 Task: Add Dakota Organic Grass-Fed Beef Sirloin Steak to the cart.
Action: Mouse moved to (30, 110)
Screenshot: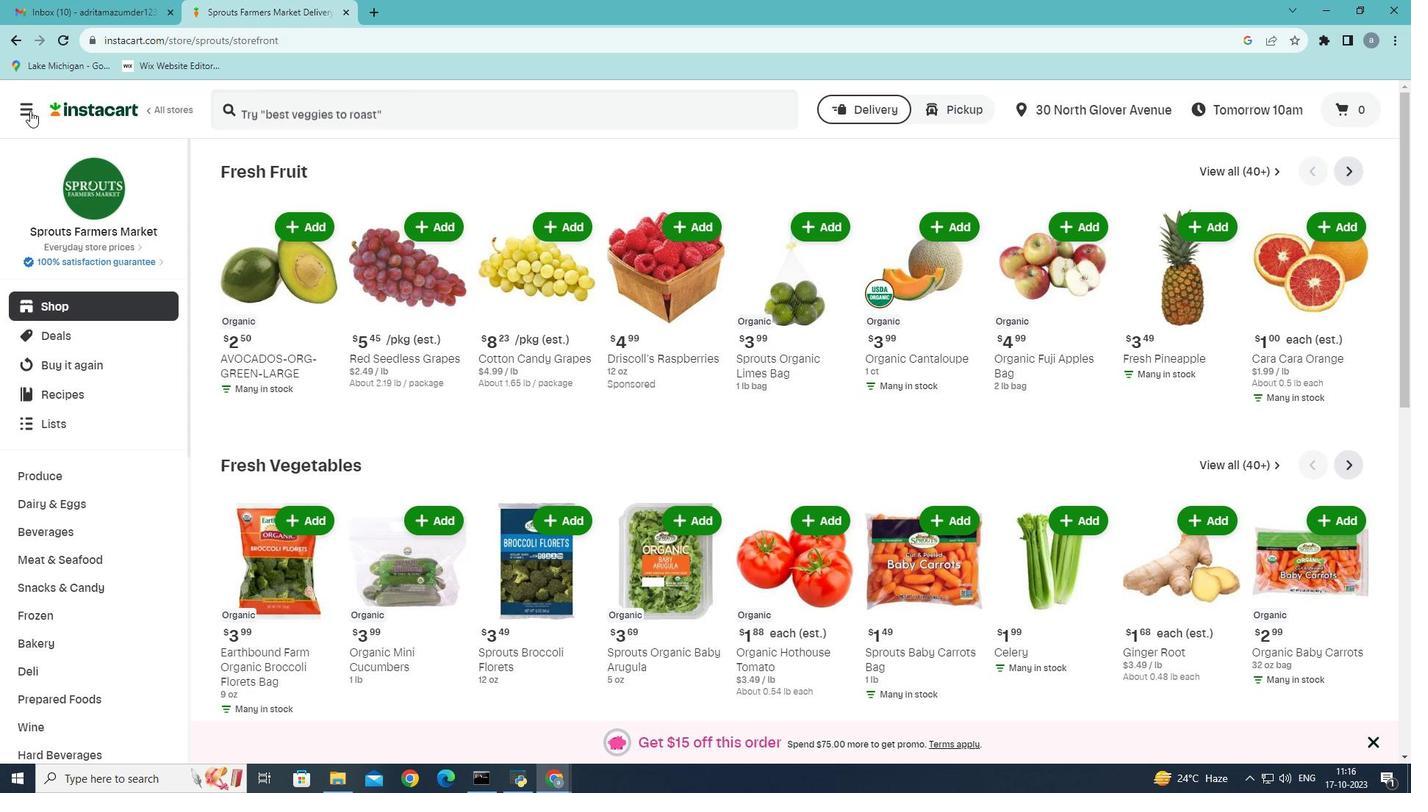 
Action: Mouse pressed left at (30, 110)
Screenshot: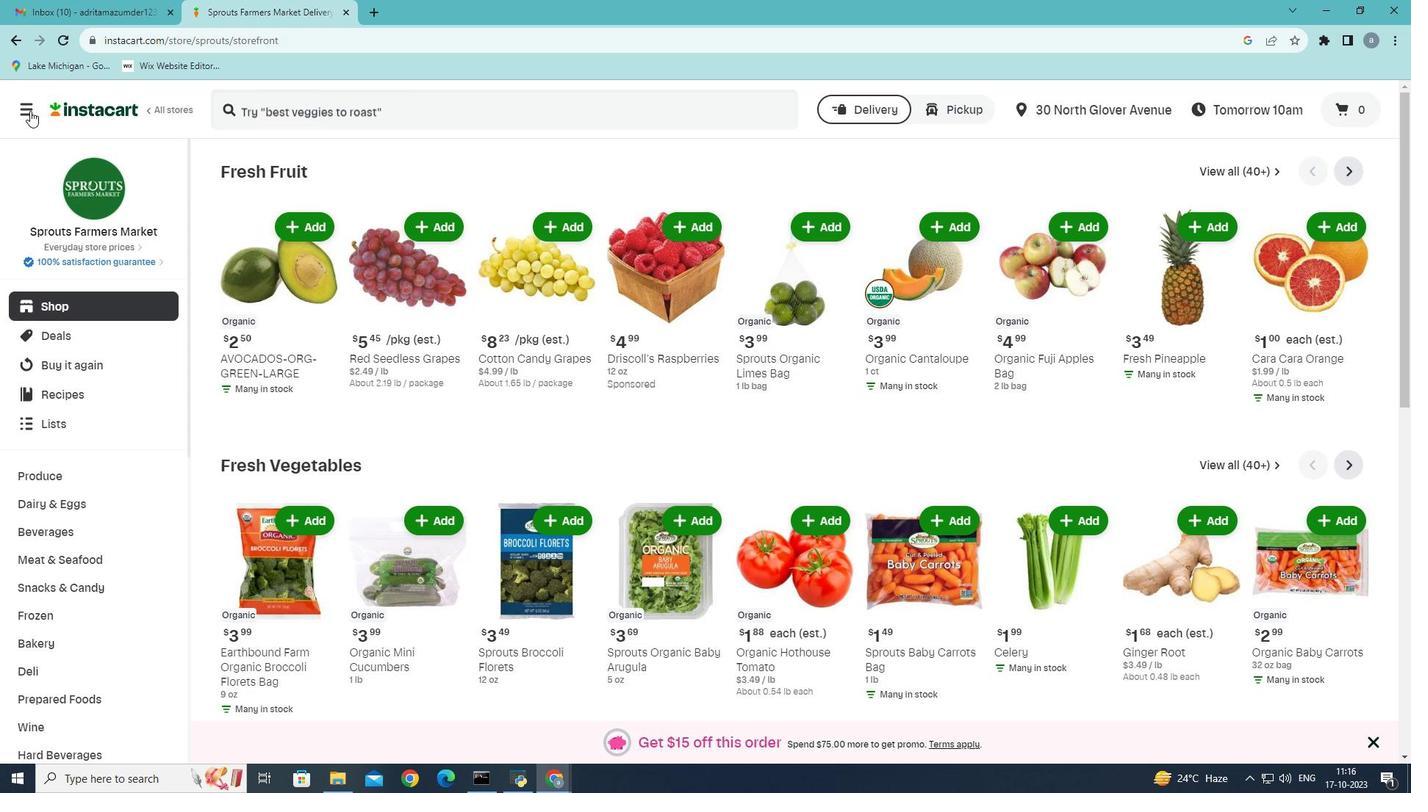 
Action: Mouse moved to (93, 427)
Screenshot: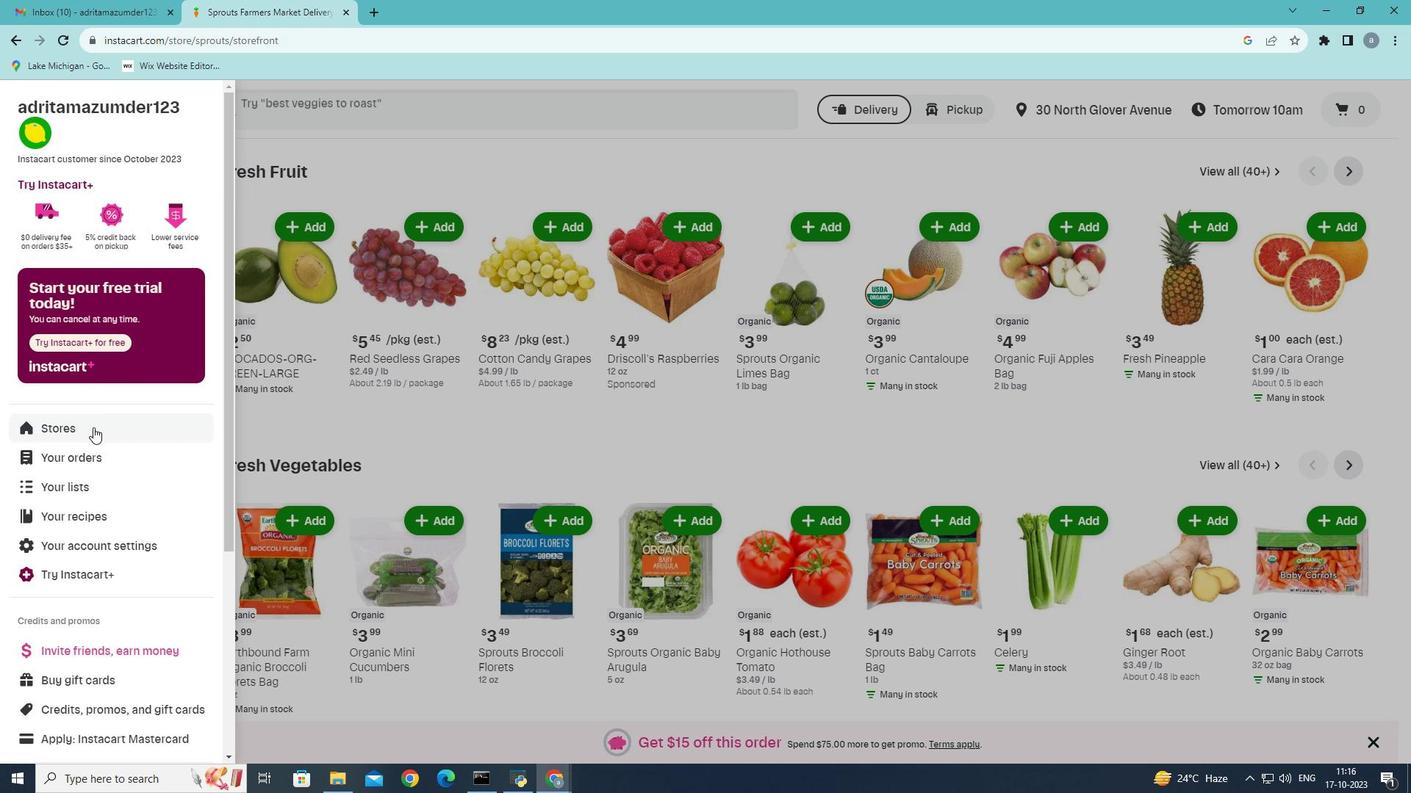 
Action: Mouse pressed left at (93, 427)
Screenshot: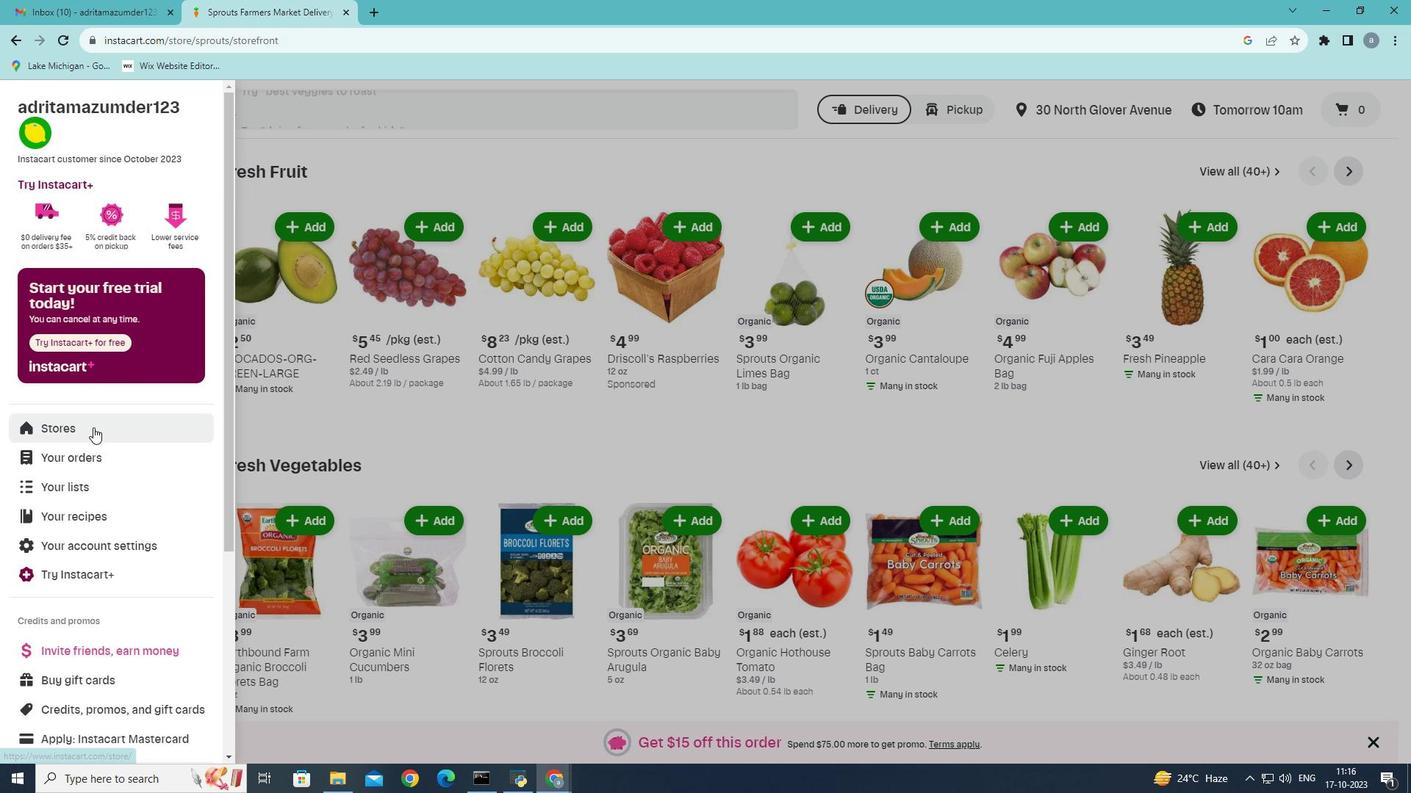 
Action: Mouse moved to (346, 150)
Screenshot: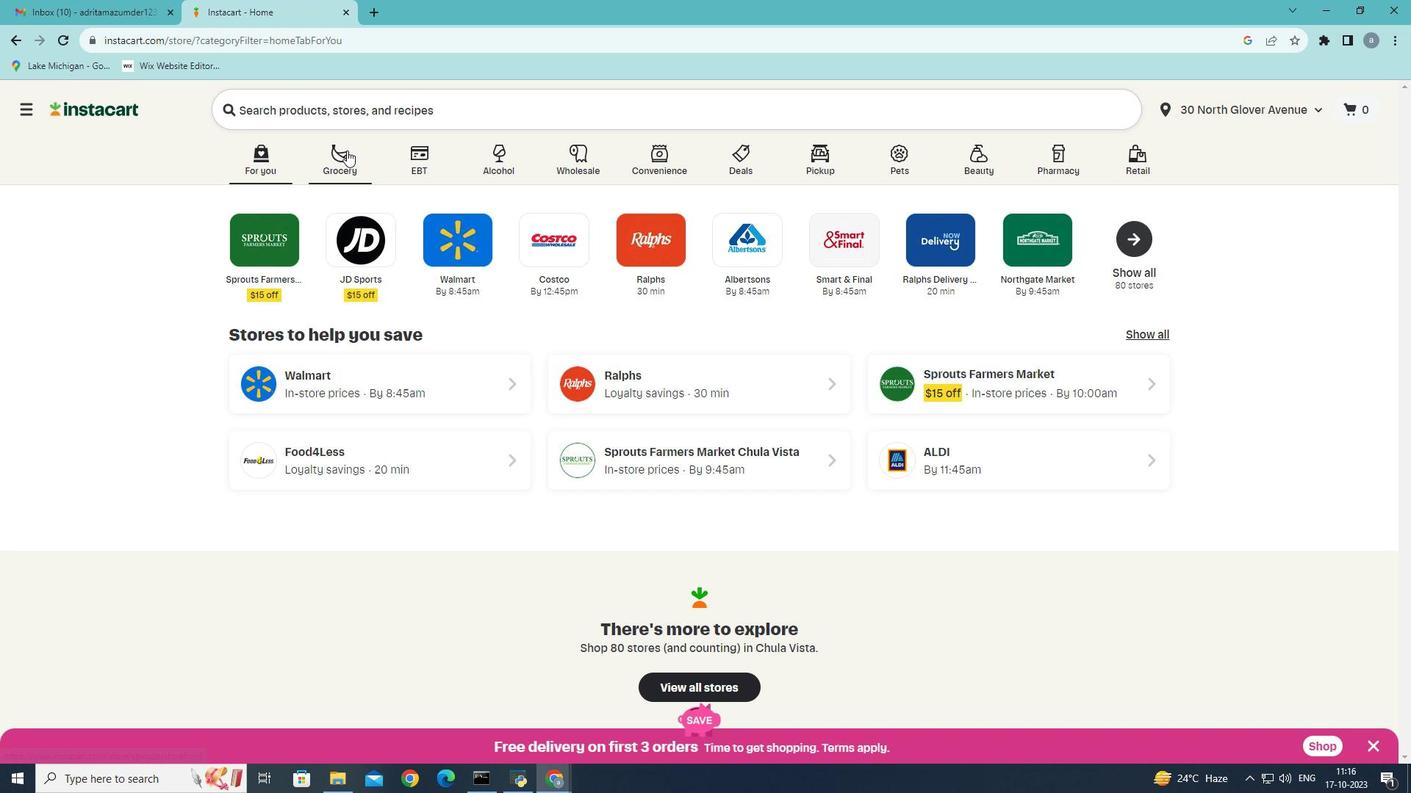 
Action: Mouse pressed left at (346, 150)
Screenshot: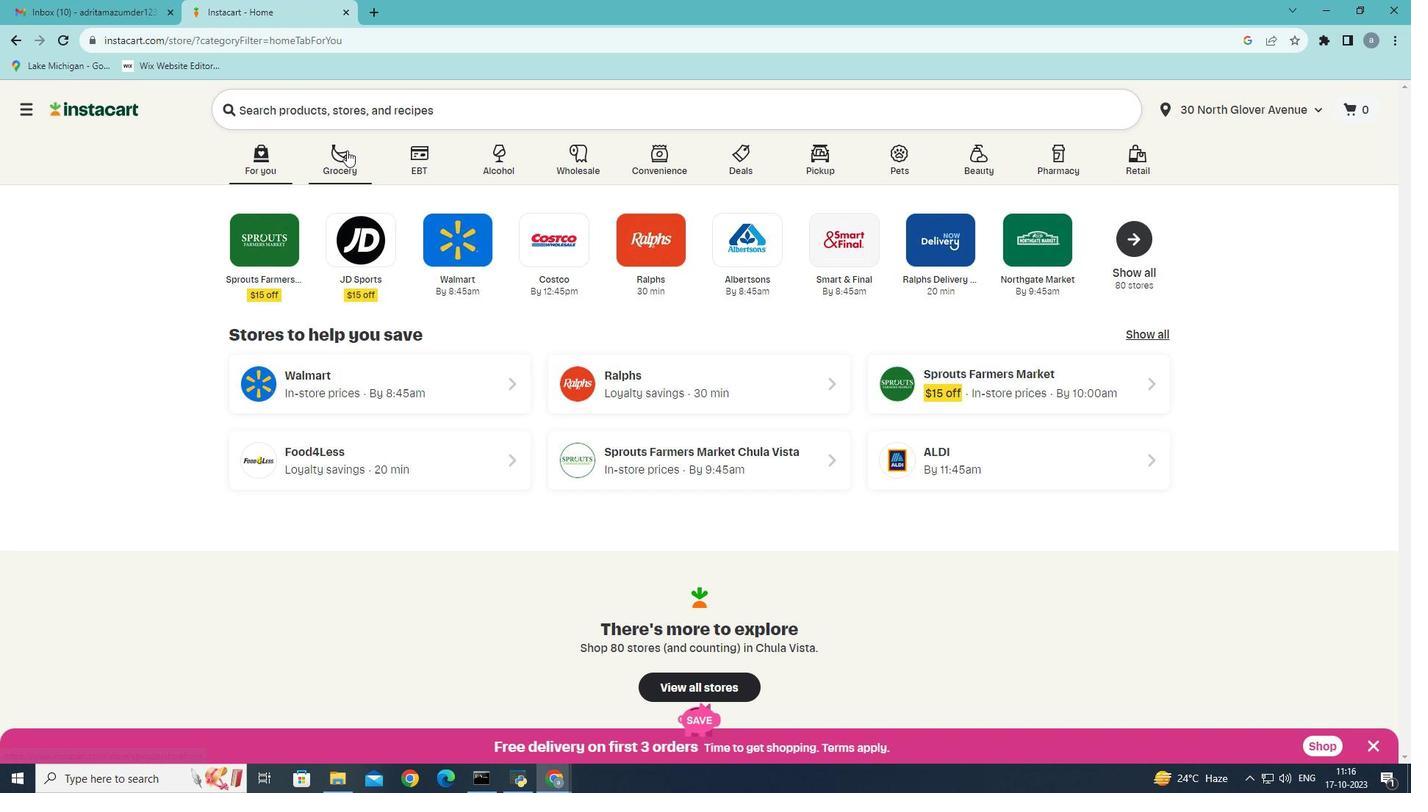 
Action: Mouse moved to (937, 343)
Screenshot: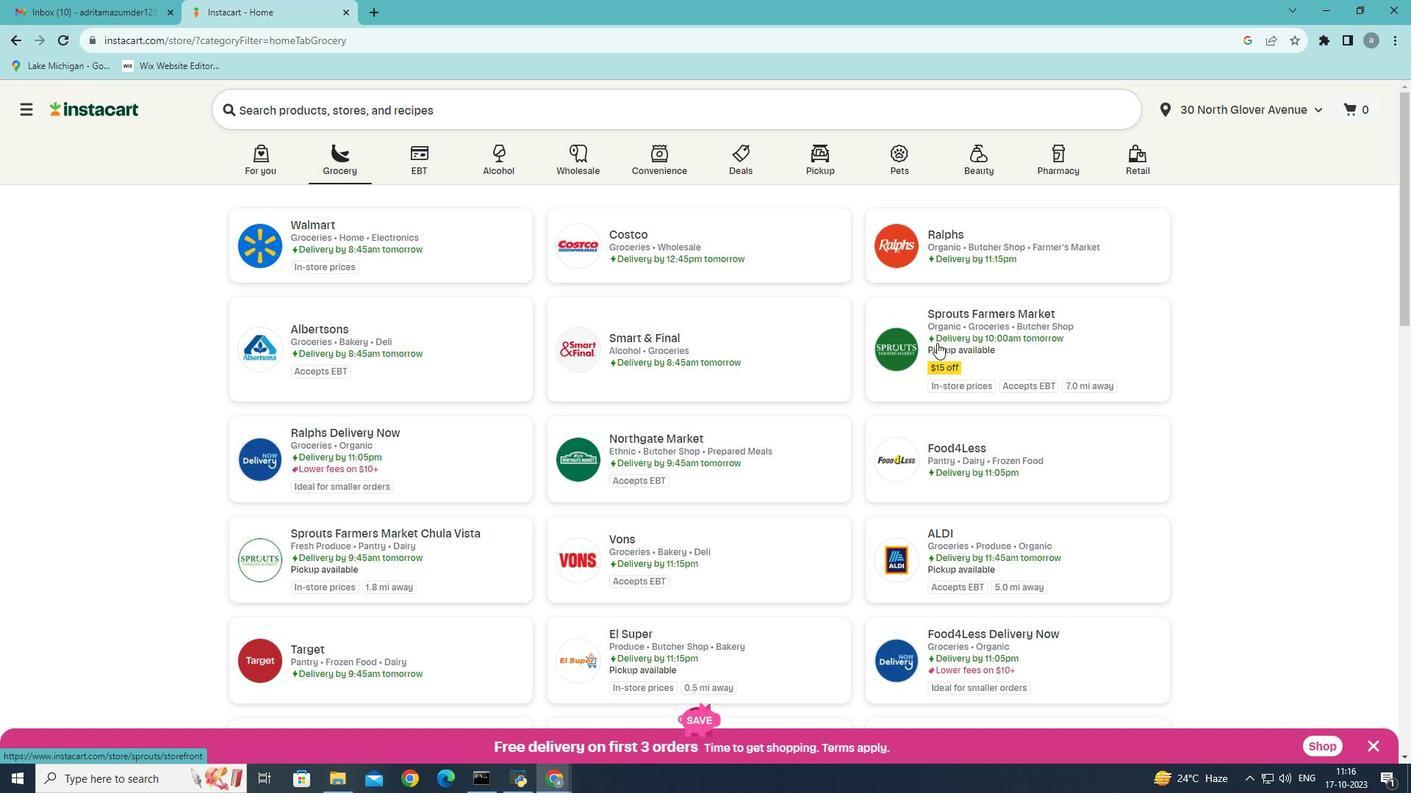 
Action: Mouse pressed left at (937, 343)
Screenshot: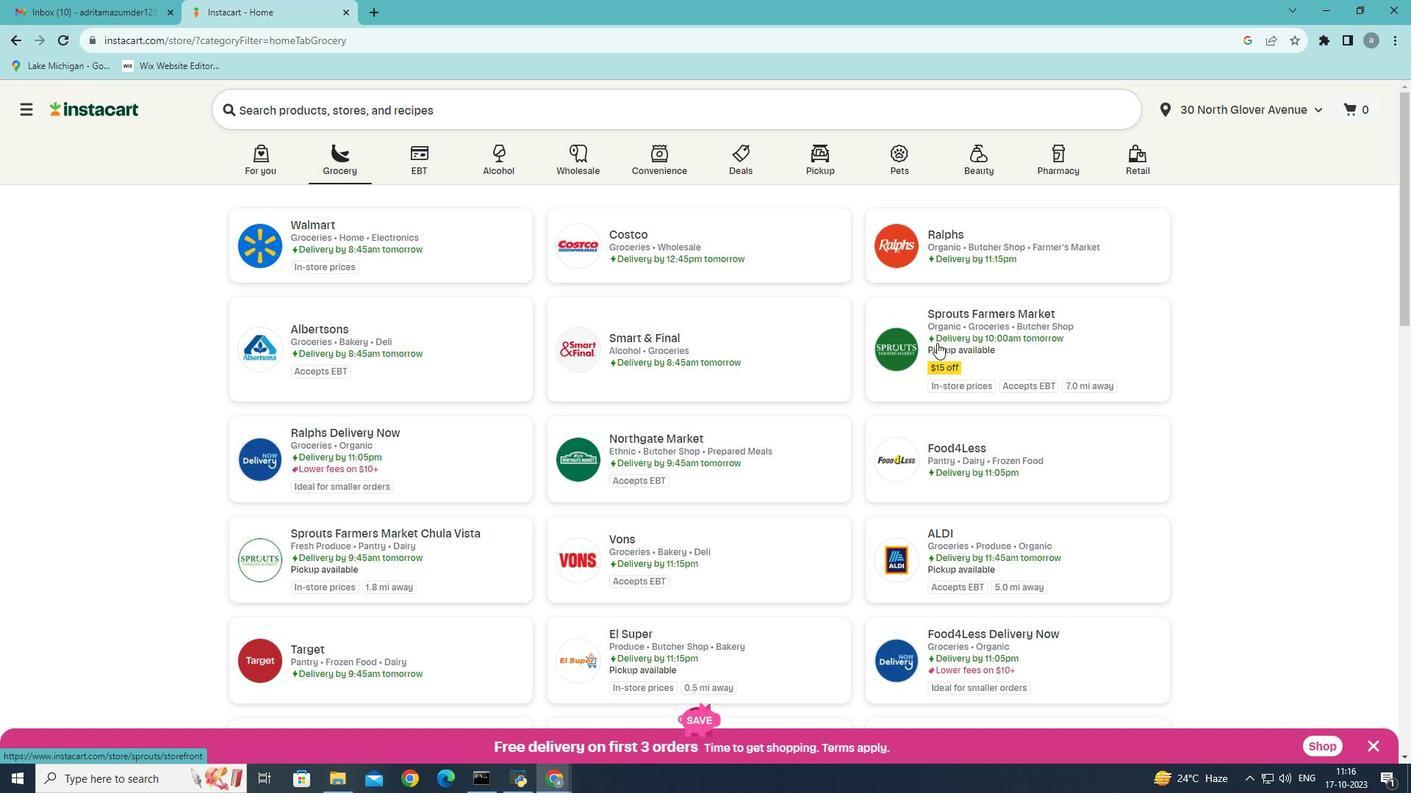 
Action: Mouse moved to (108, 562)
Screenshot: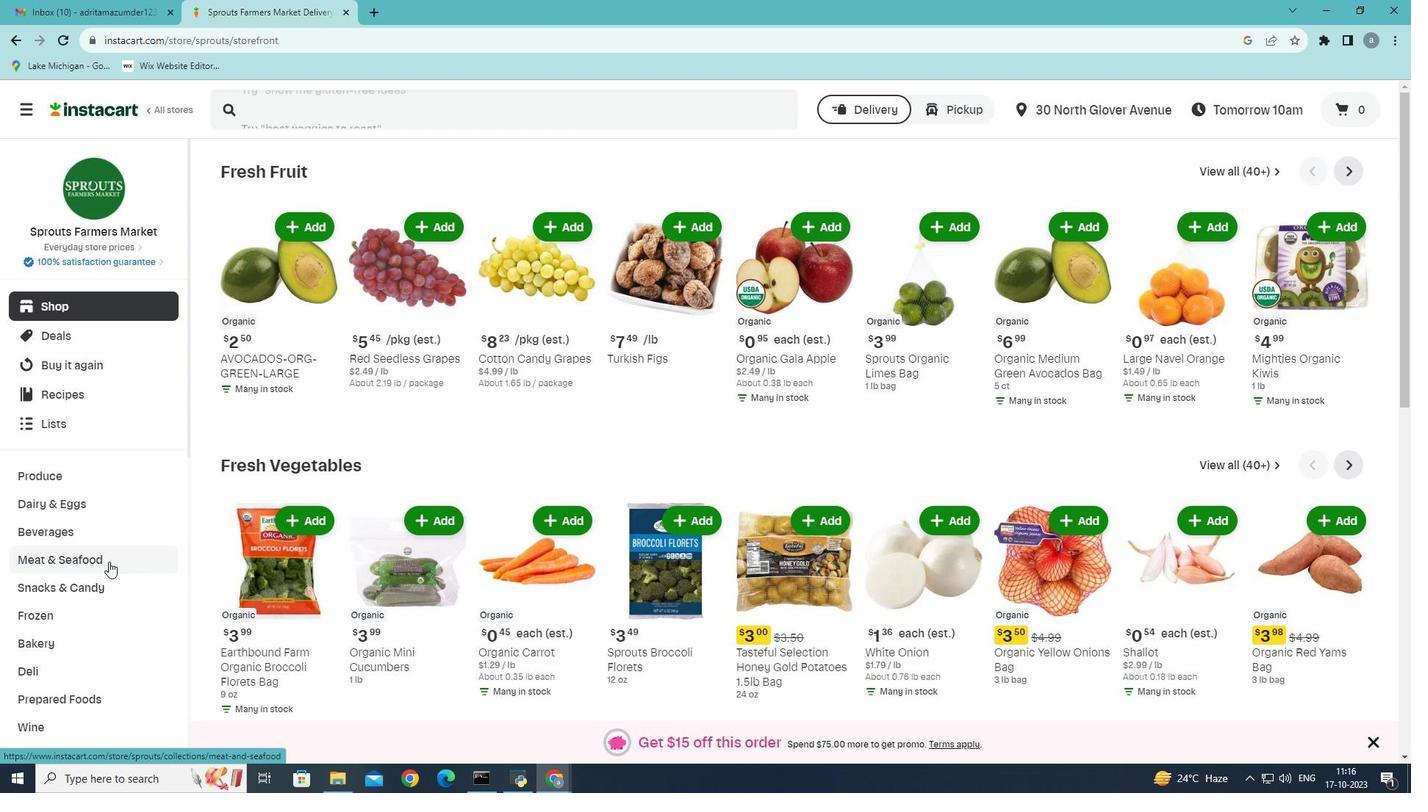 
Action: Mouse pressed left at (108, 562)
Screenshot: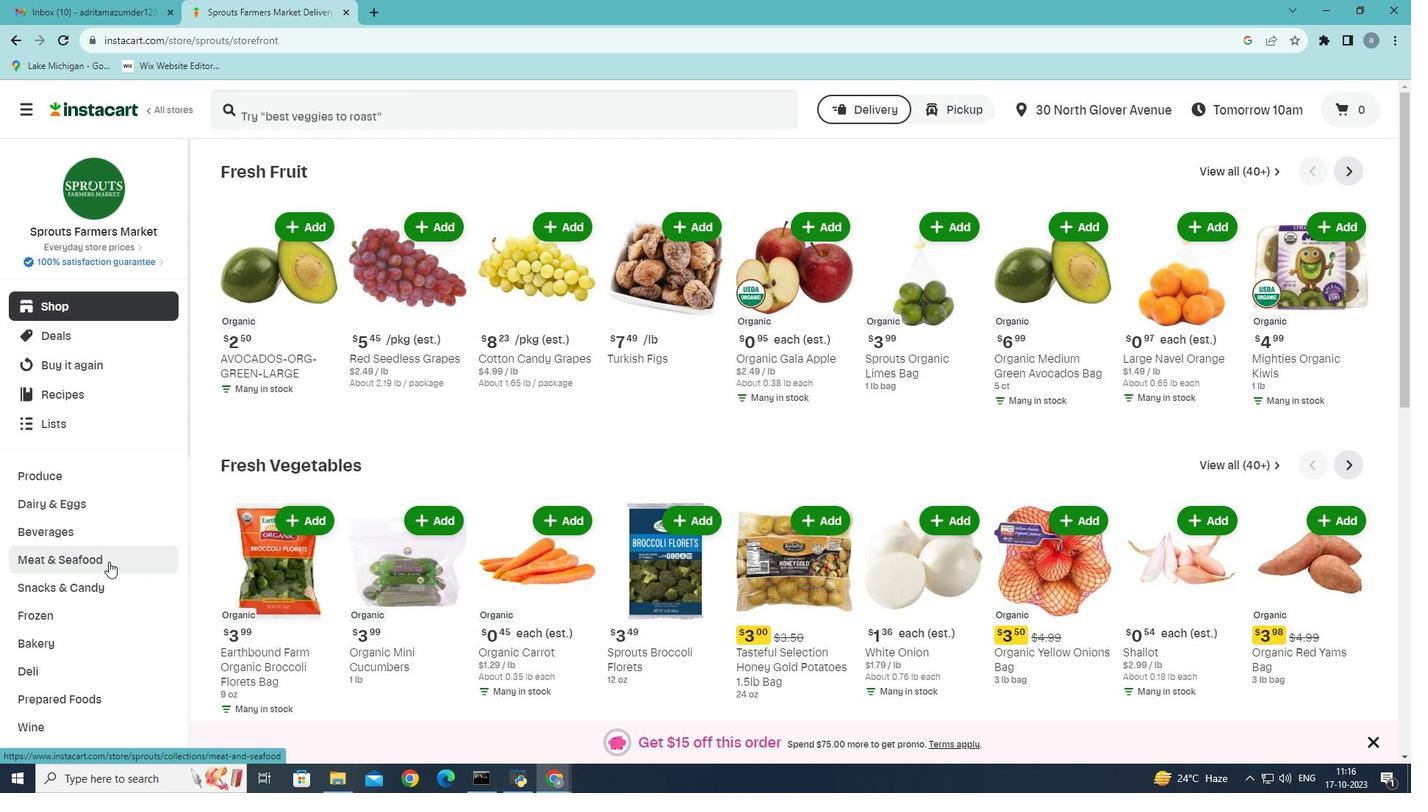 
Action: Mouse moved to (428, 210)
Screenshot: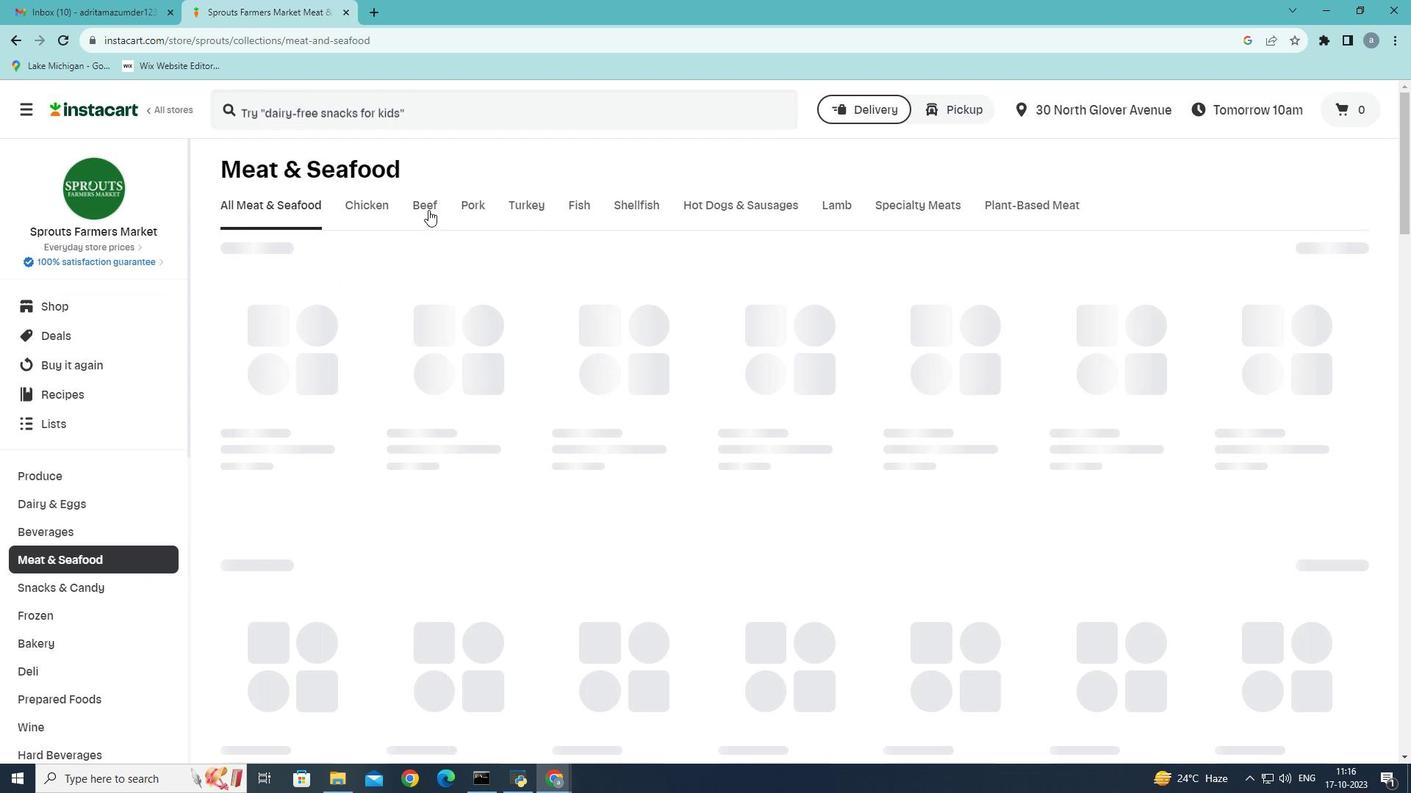 
Action: Mouse pressed left at (428, 210)
Screenshot: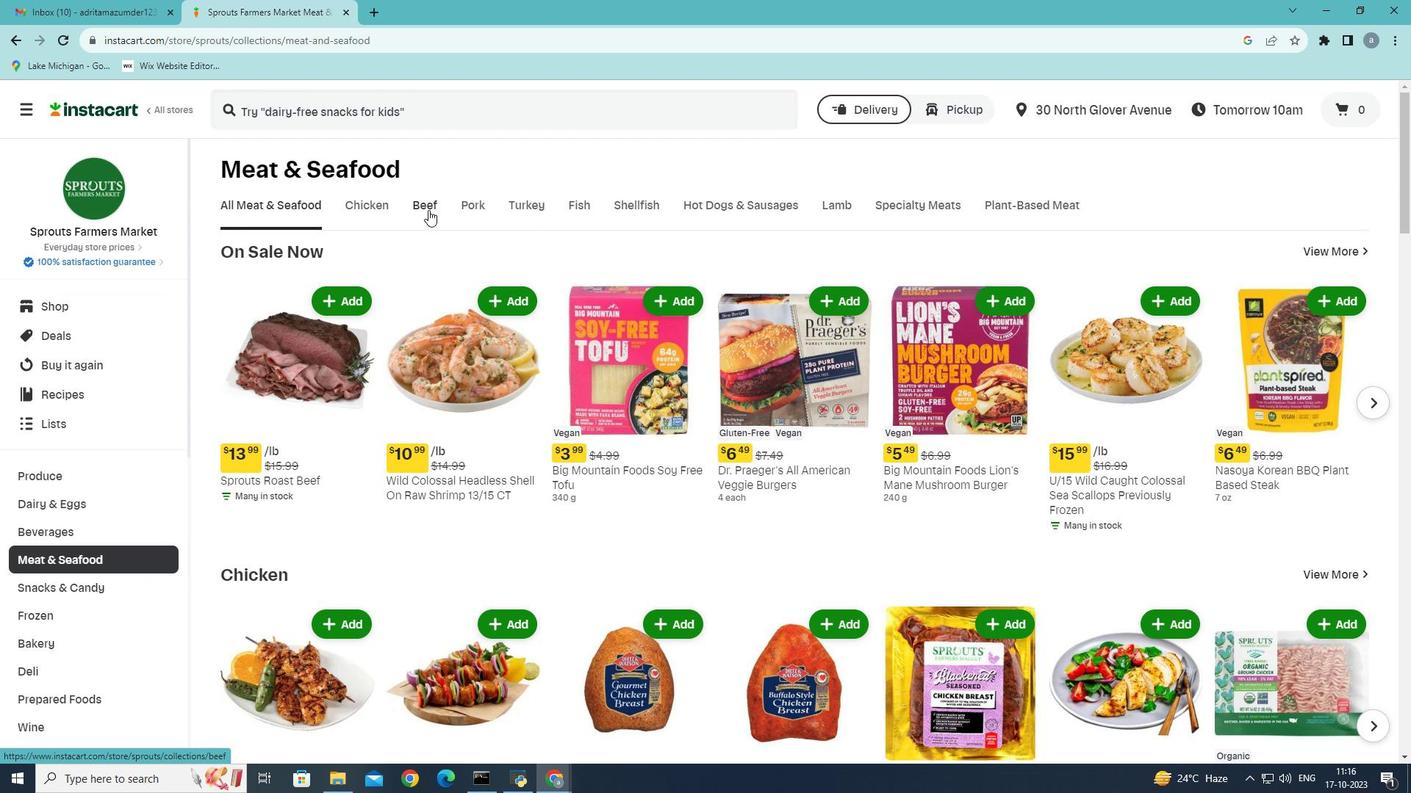 
Action: Mouse moved to (507, 263)
Screenshot: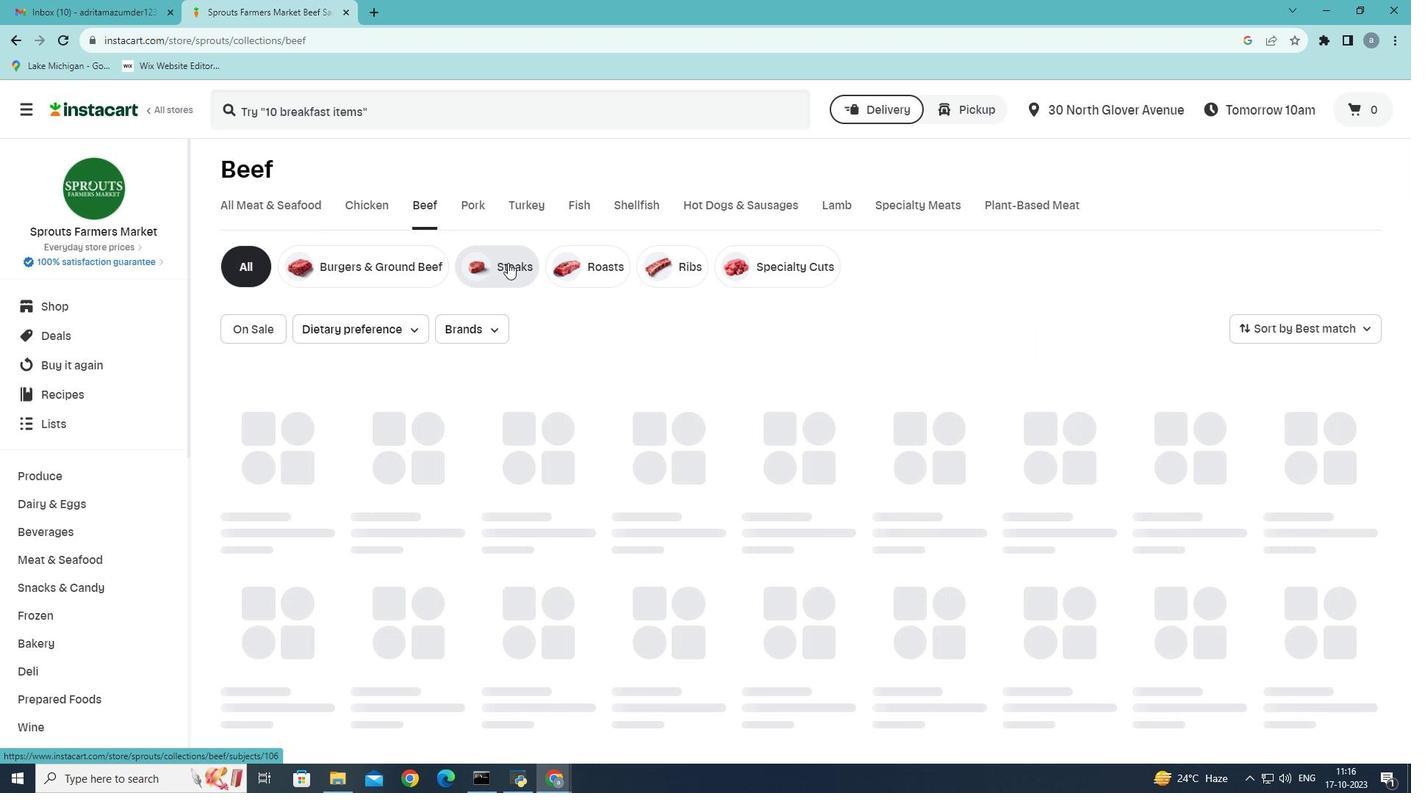 
Action: Mouse pressed left at (507, 263)
Screenshot: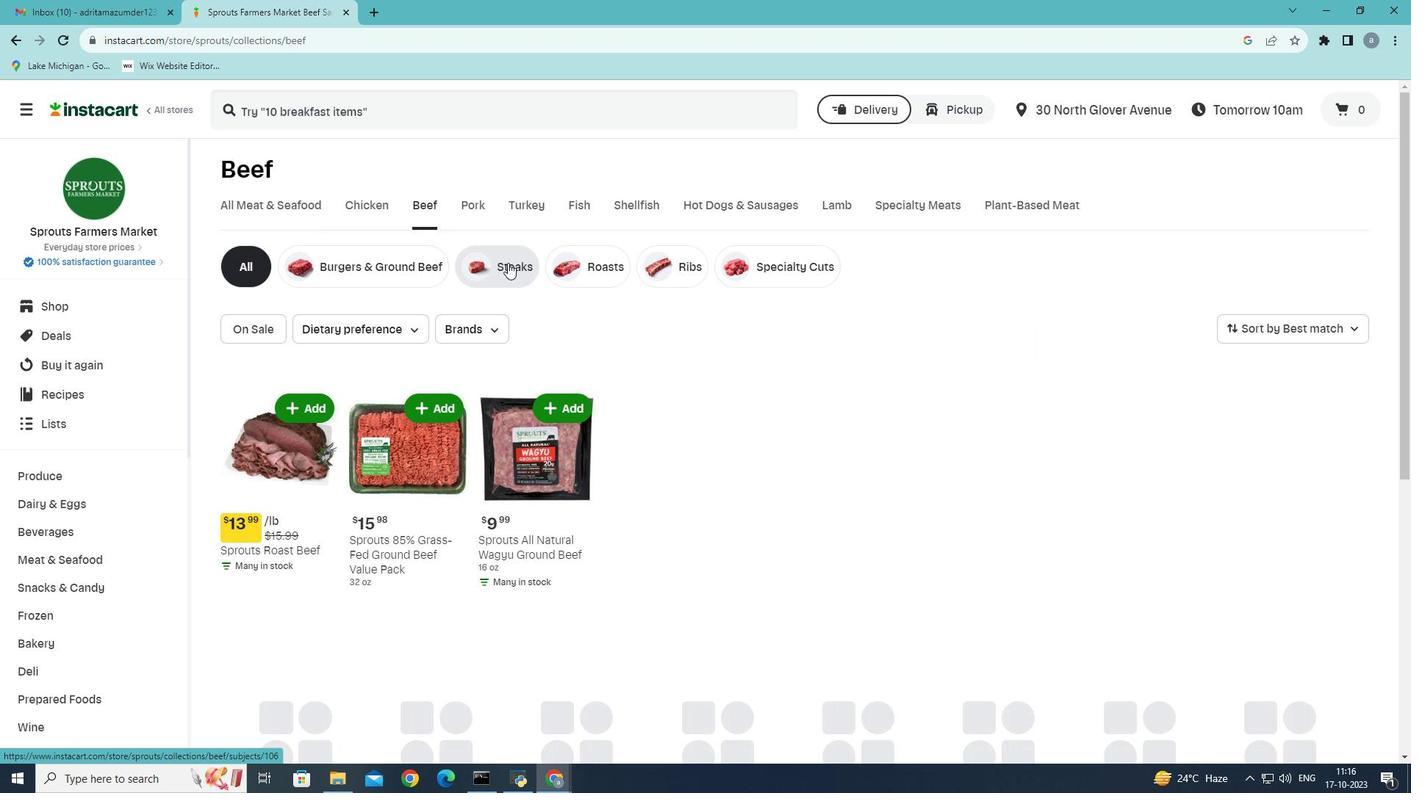 
Action: Mouse moved to (779, 493)
Screenshot: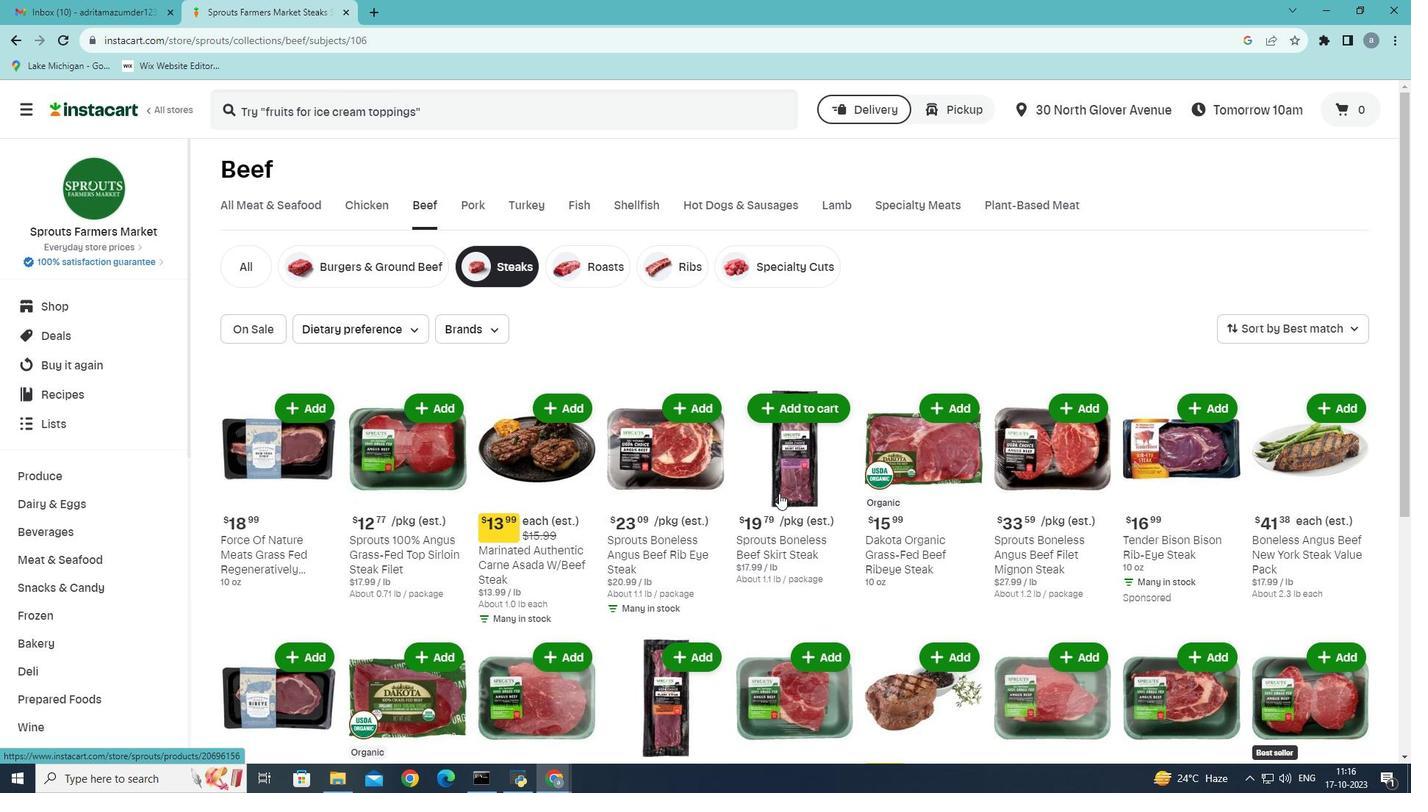 
Action: Mouse scrolled (779, 493) with delta (0, 0)
Screenshot: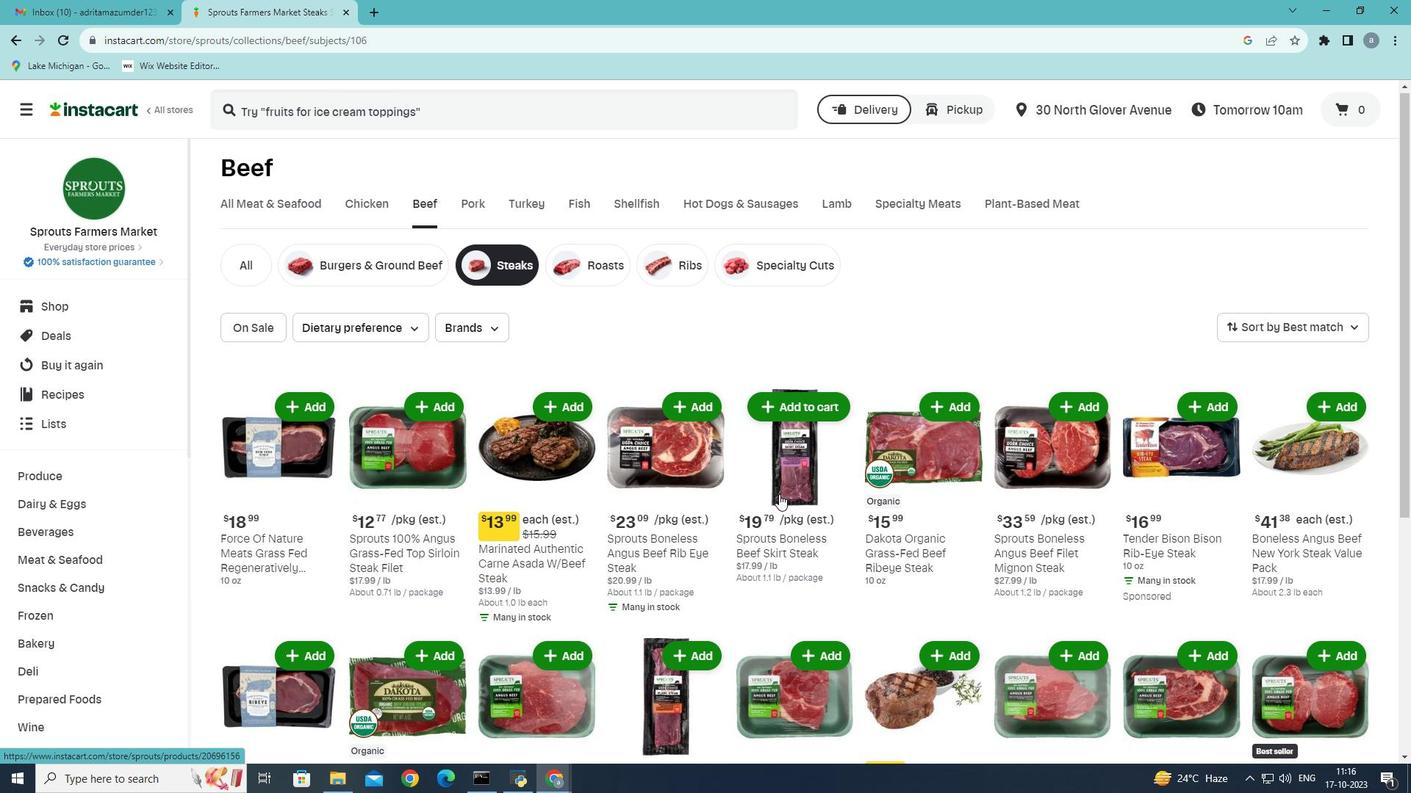 
Action: Mouse moved to (779, 494)
Screenshot: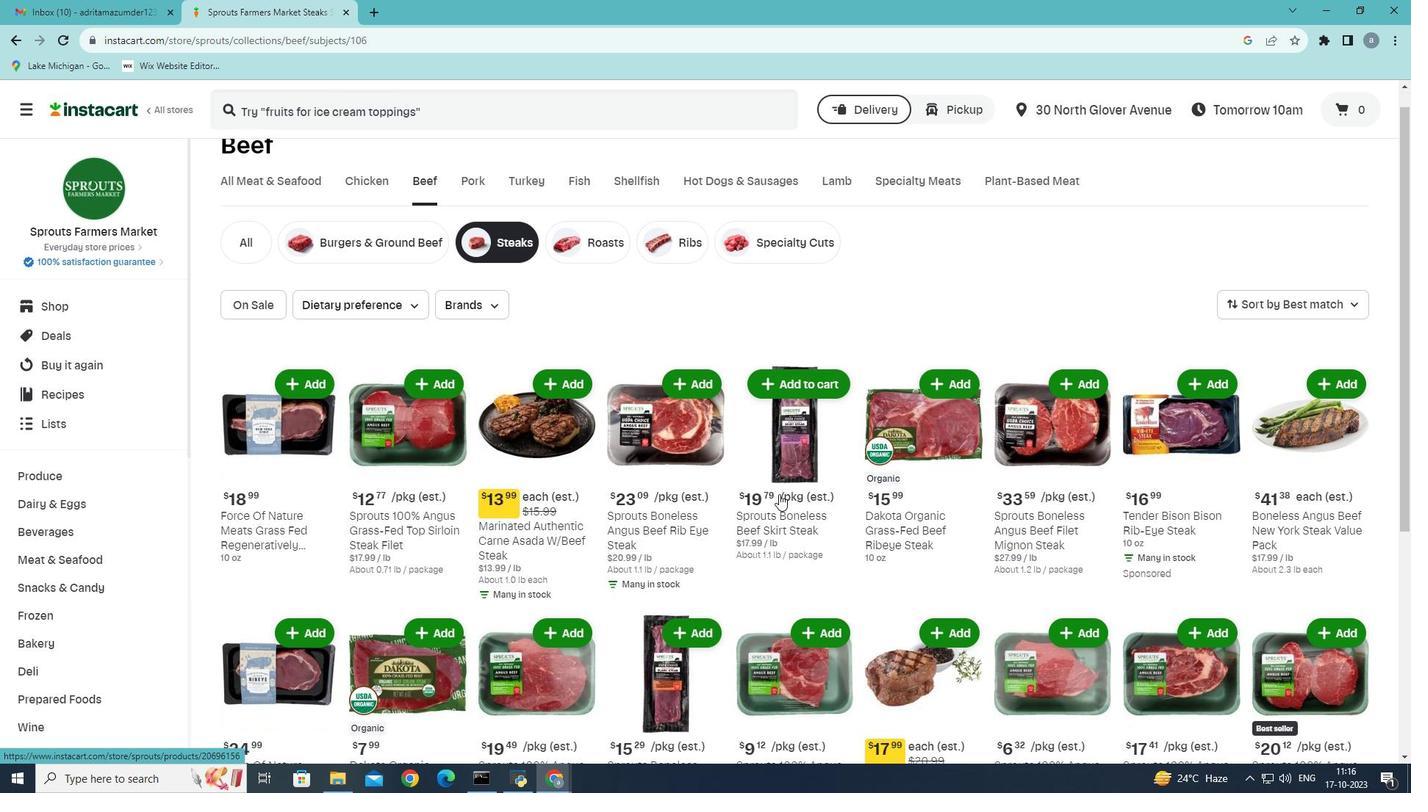 
Action: Mouse scrolled (779, 493) with delta (0, 0)
Screenshot: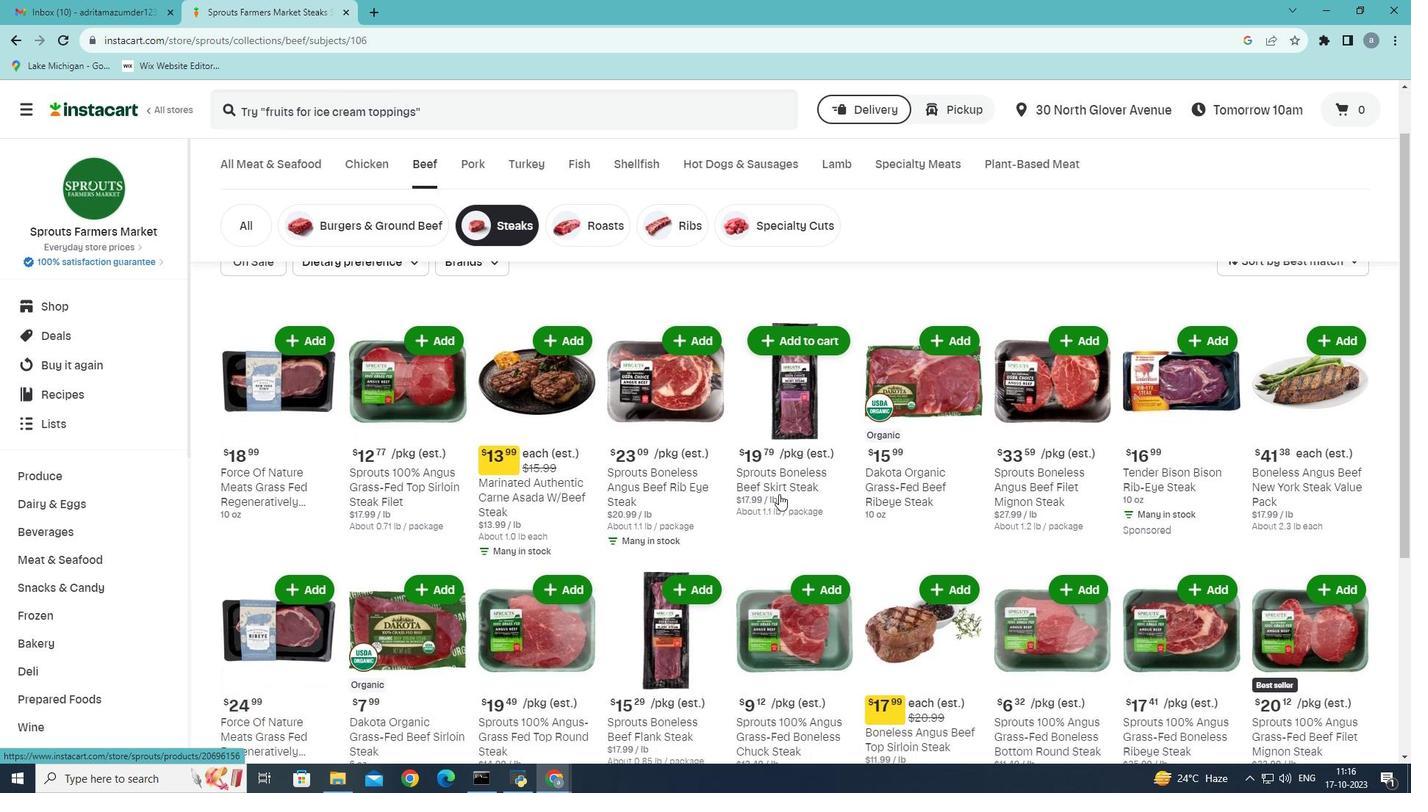 
Action: Mouse moved to (441, 510)
Screenshot: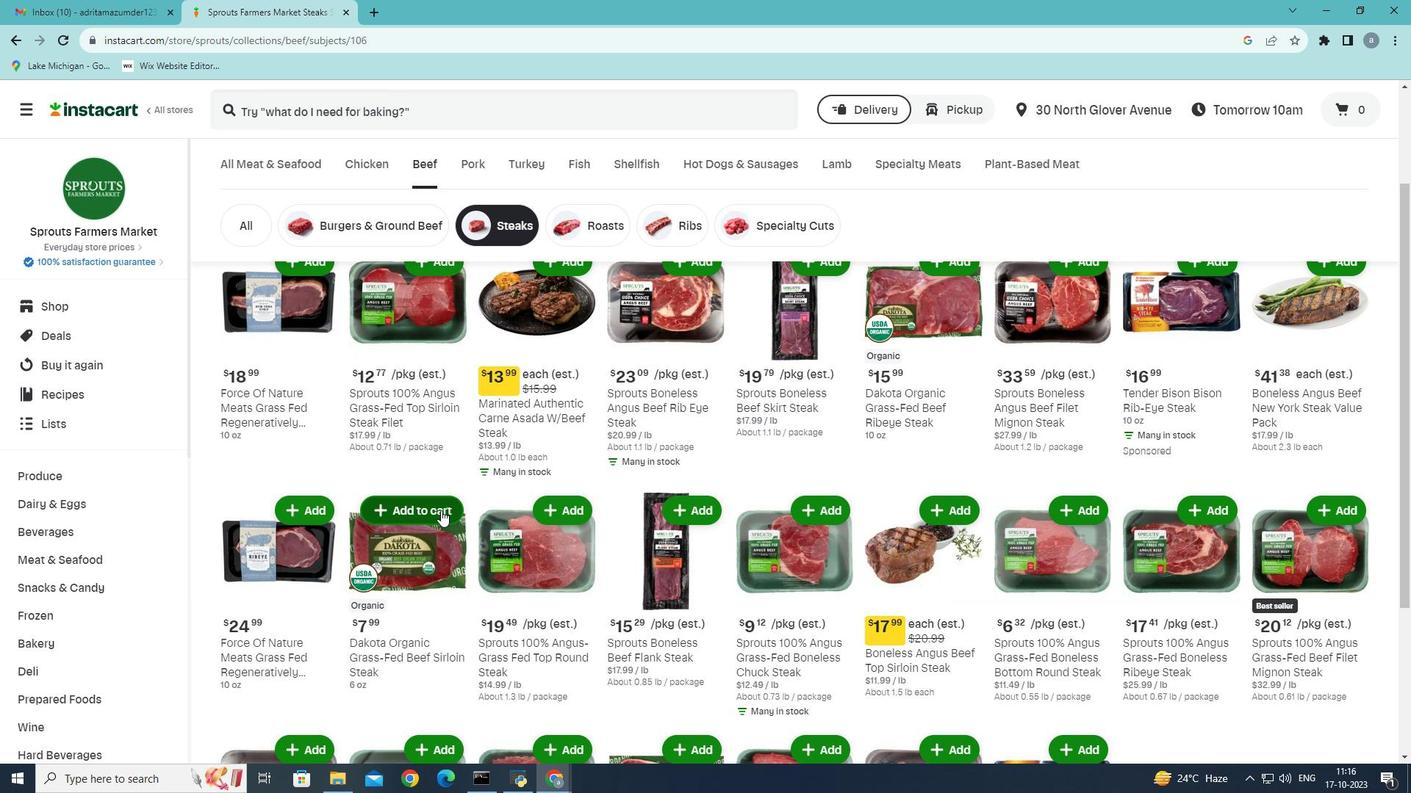 
Action: Mouse pressed left at (441, 510)
Screenshot: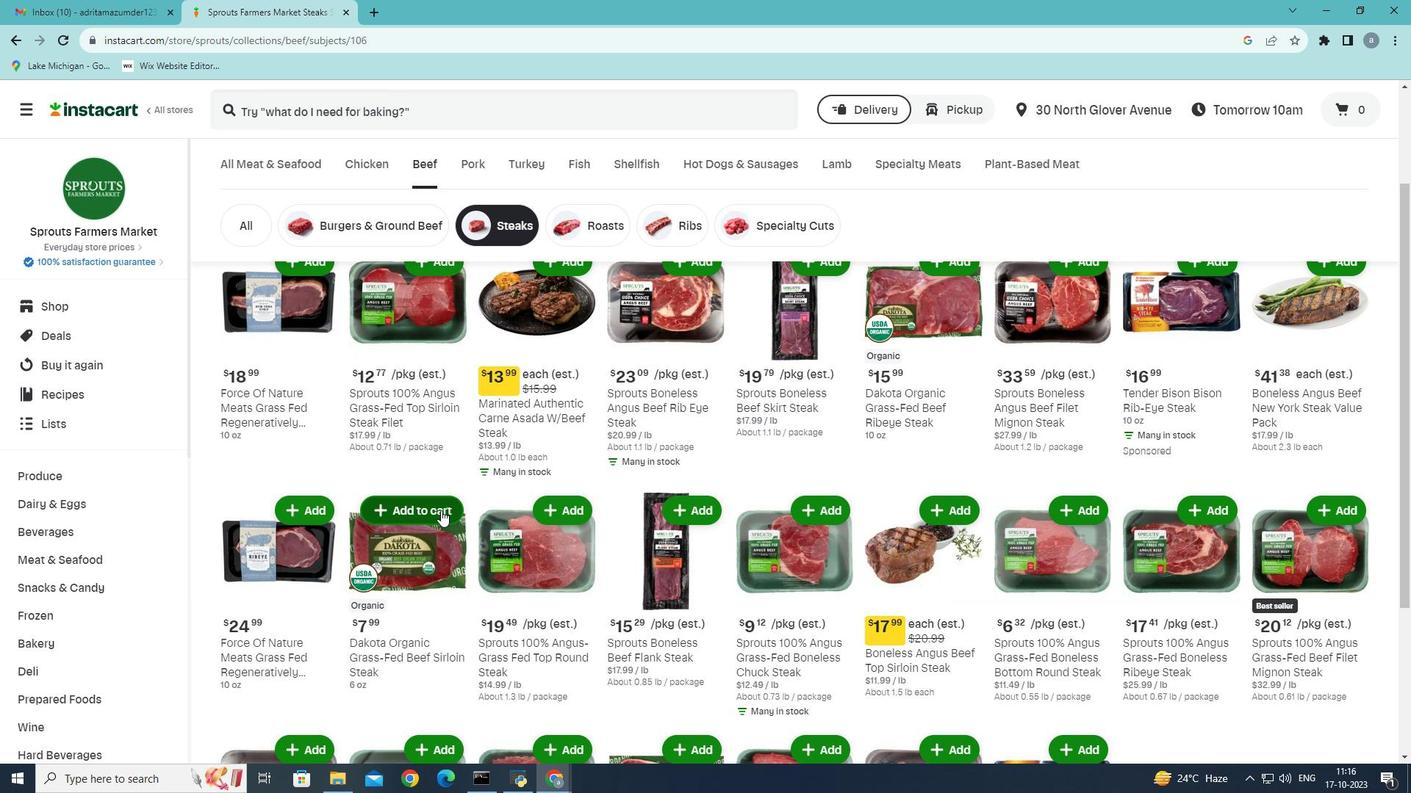 
Action: Mouse moved to (540, 493)
Screenshot: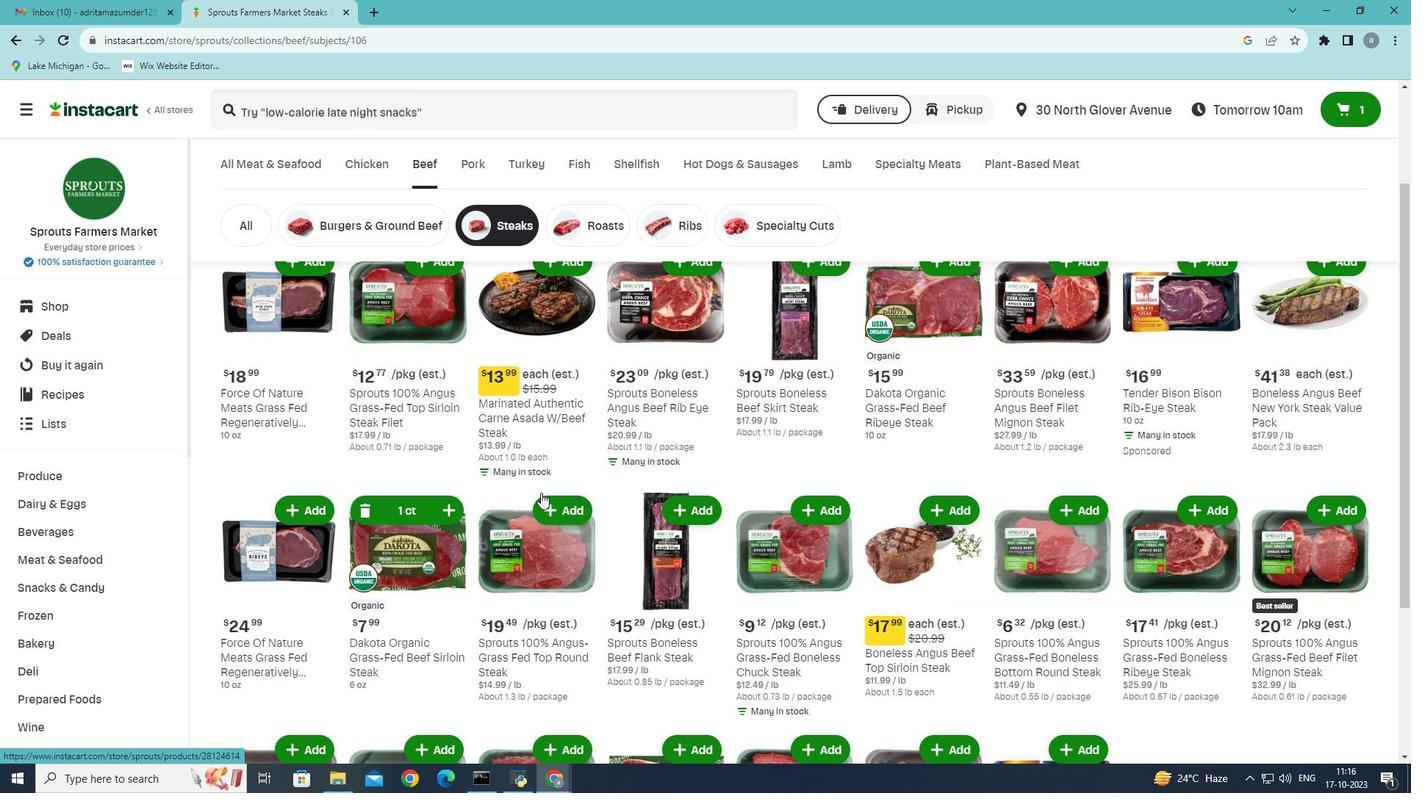
